 Task: Create List Brand Identity Library in Board Social Media Advertising Platforms and Tools to Workspace Bankruptcy and Restructuring Services. Create List Brand Identity Usage in Board Product Market Segmentation and Targeting to Workspace Bankruptcy and Restructuring Services. Create List Brand Identity Compliance in Board Public Relations Influencer Marketing Strategy and Execution to Workspace Bankruptcy and Restructuring Services
Action: Mouse moved to (831, 176)
Screenshot: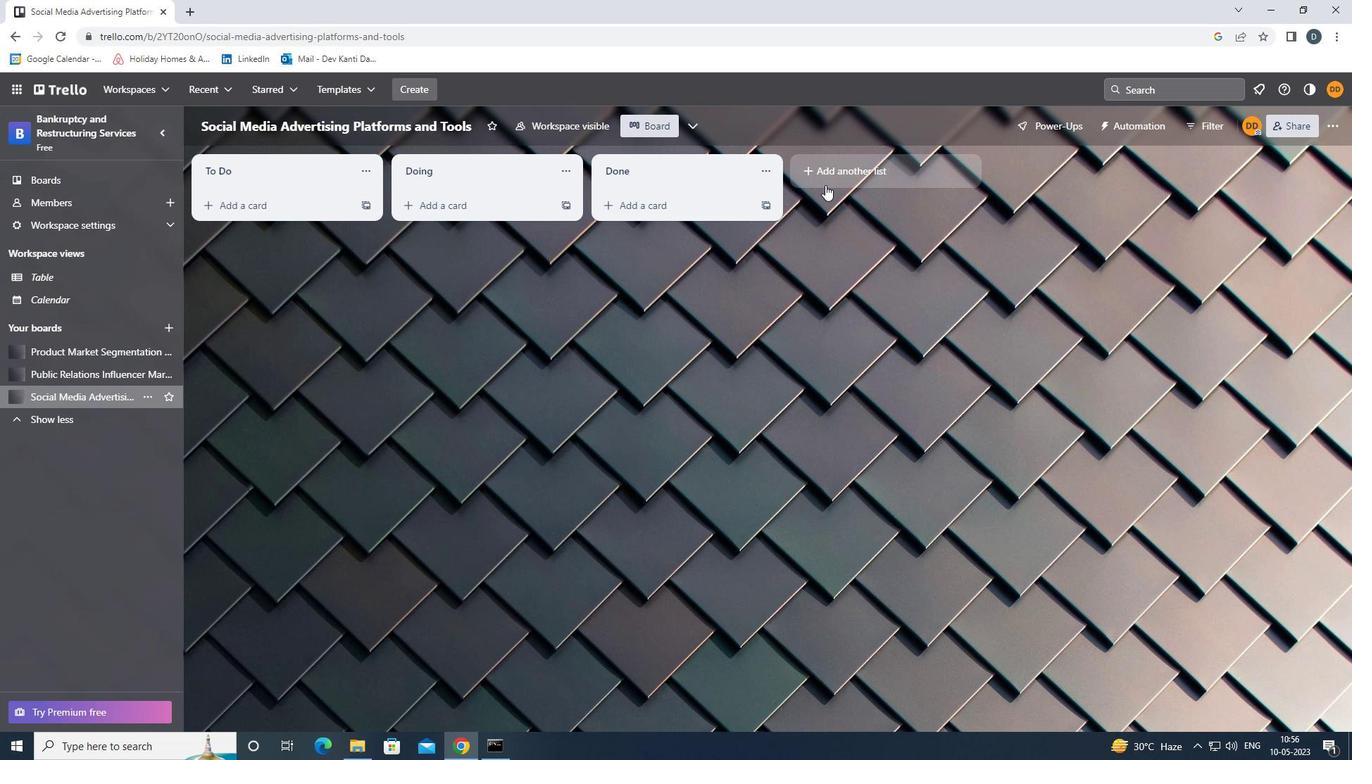 
Action: Mouse pressed left at (831, 176)
Screenshot: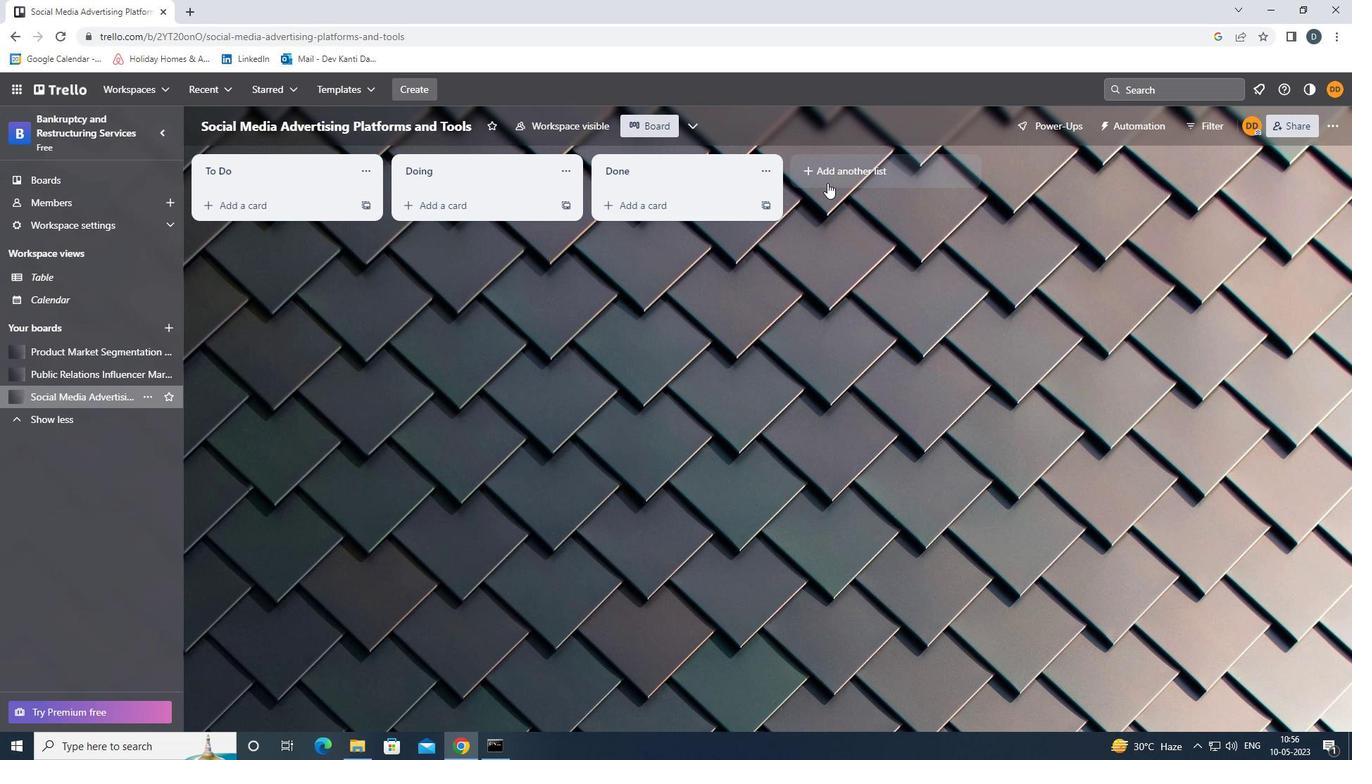 
Action: Mouse moved to (834, 176)
Screenshot: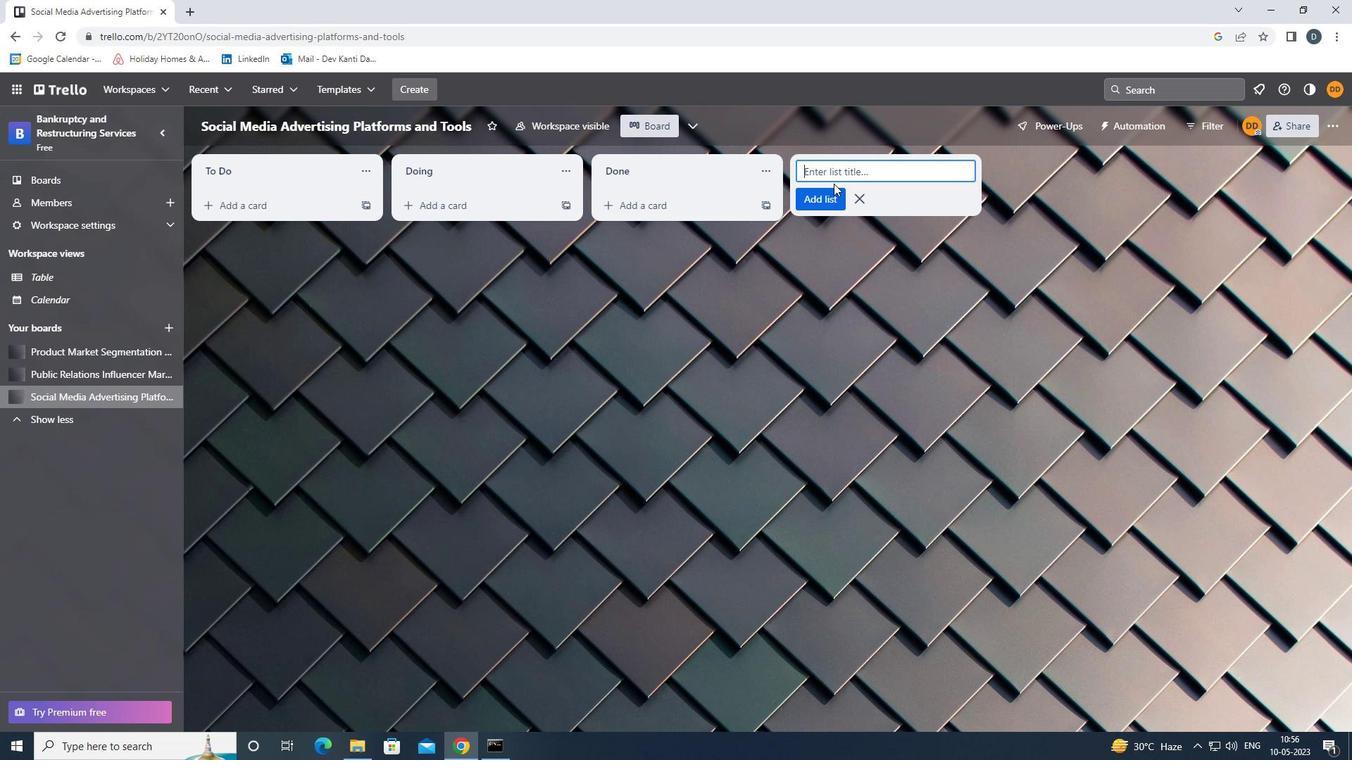 
Action: Key pressed <Key.shift><Key.shift>BRAND<Key.space><Key.shift><Key.shift><Key.shift><Key.shift><Key.shift><Key.shift>IDENTITY<Key.space><Key.shift><Key.shift><Key.shift><Key.shift><Key.shift><Key.shift><Key.shift>LIBRARY<Key.enter>
Screenshot: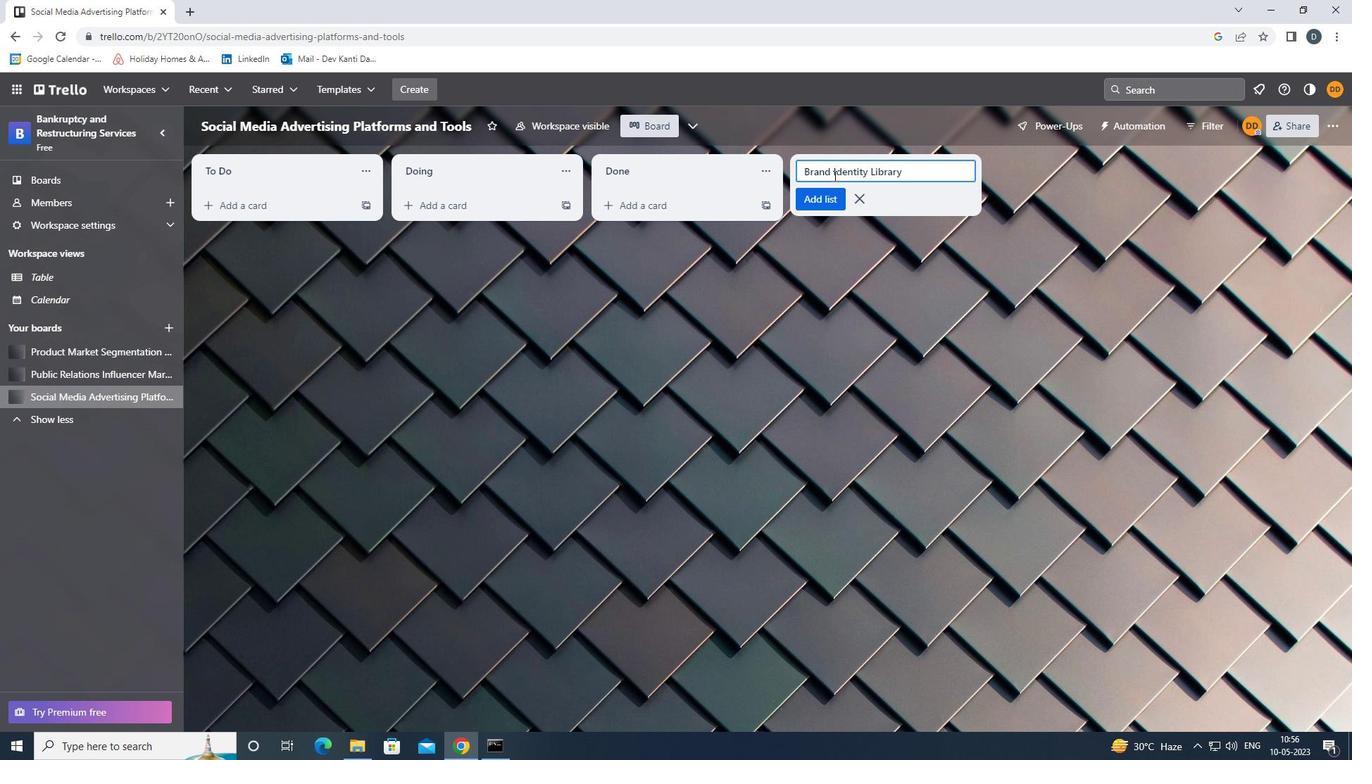 
Action: Mouse moved to (125, 356)
Screenshot: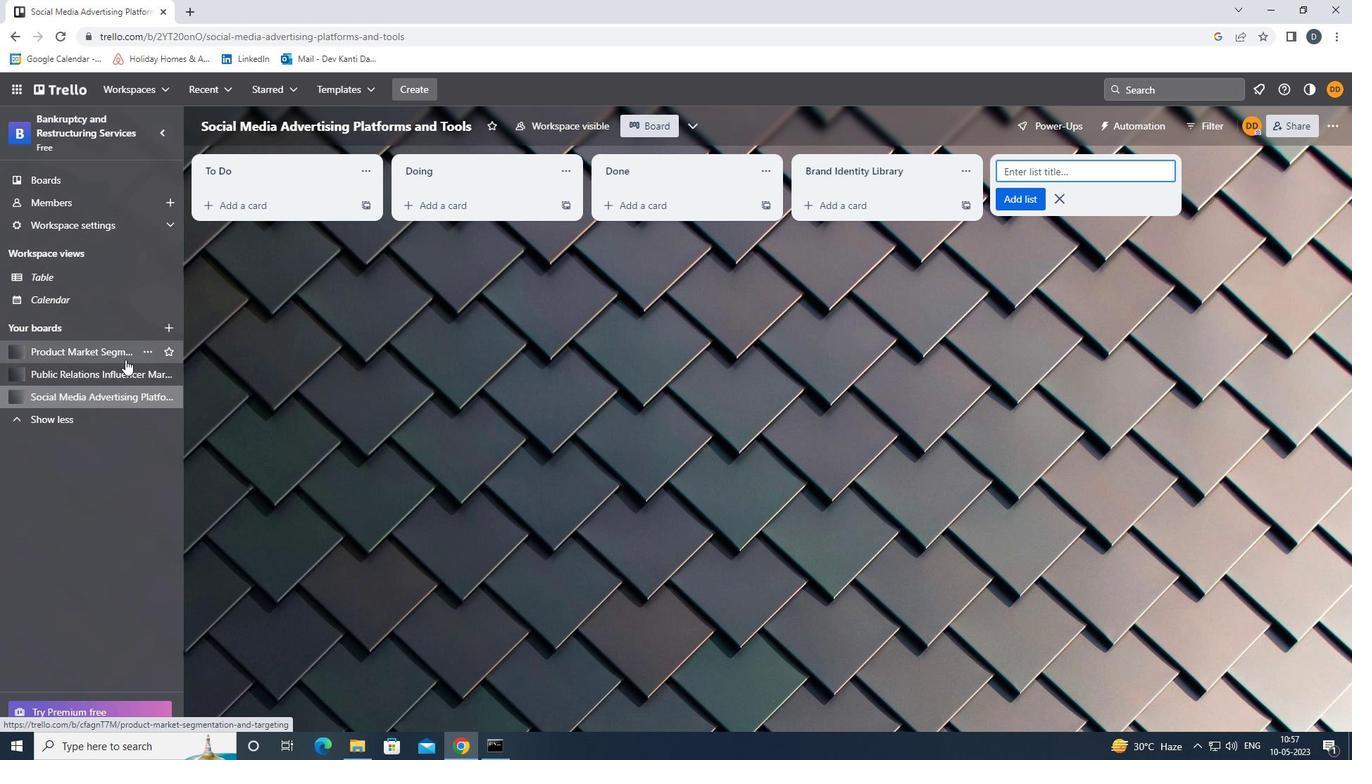 
Action: Mouse pressed left at (125, 356)
Screenshot: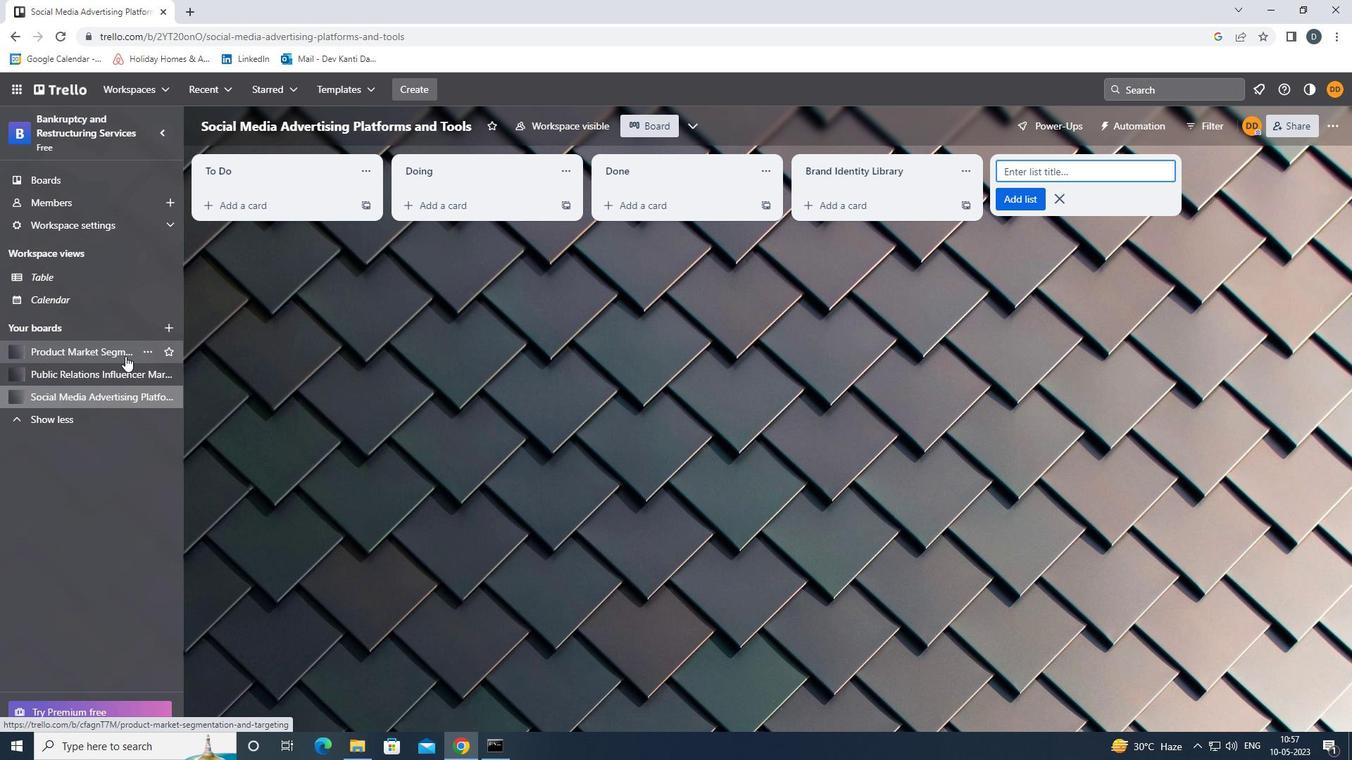 
Action: Mouse moved to (848, 182)
Screenshot: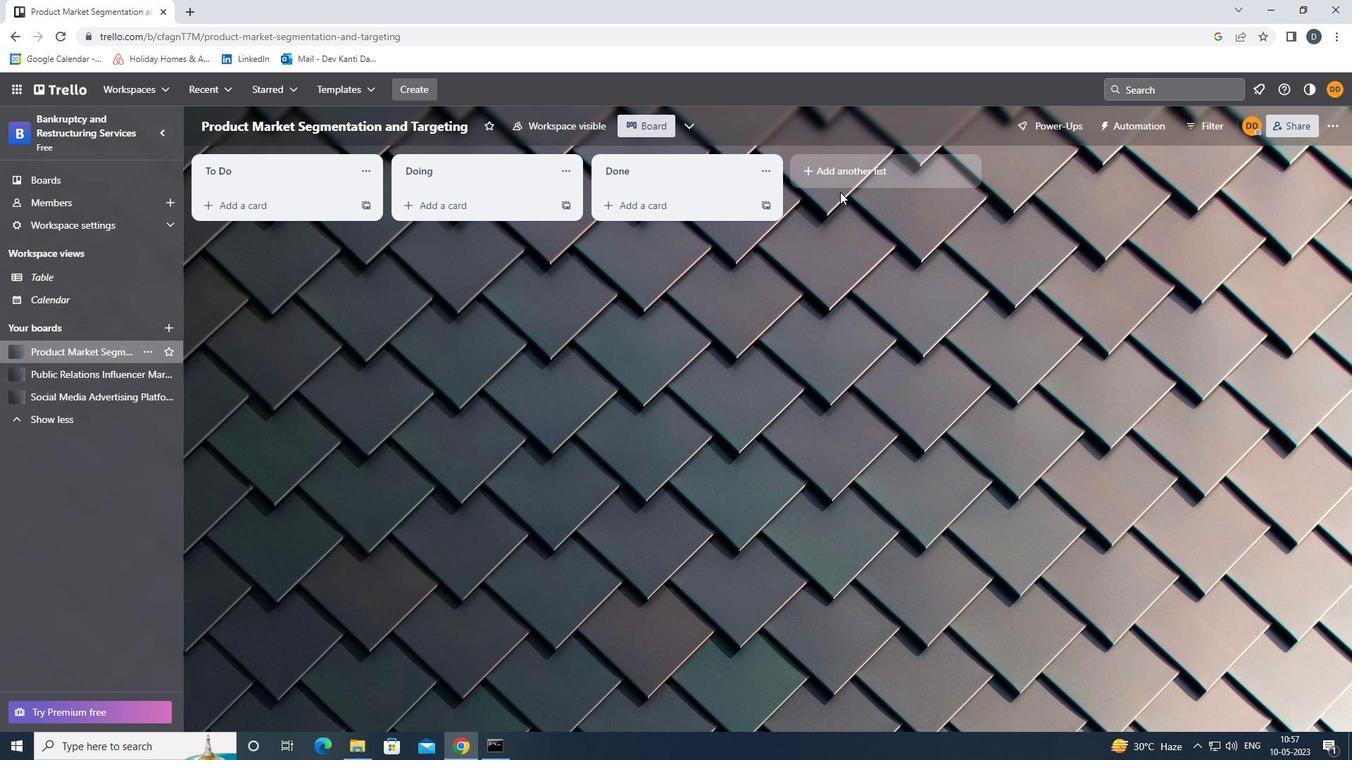 
Action: Mouse pressed left at (848, 182)
Screenshot: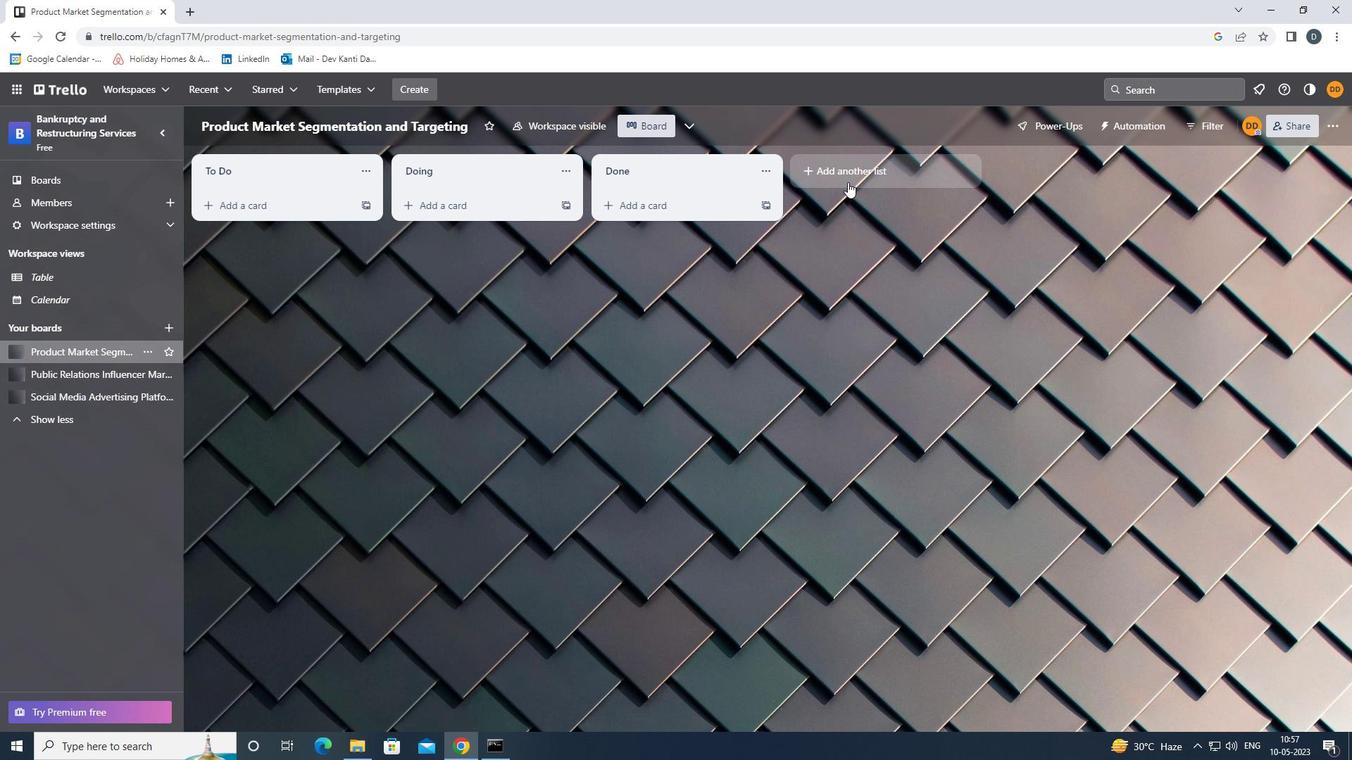 
Action: Mouse moved to (854, 173)
Screenshot: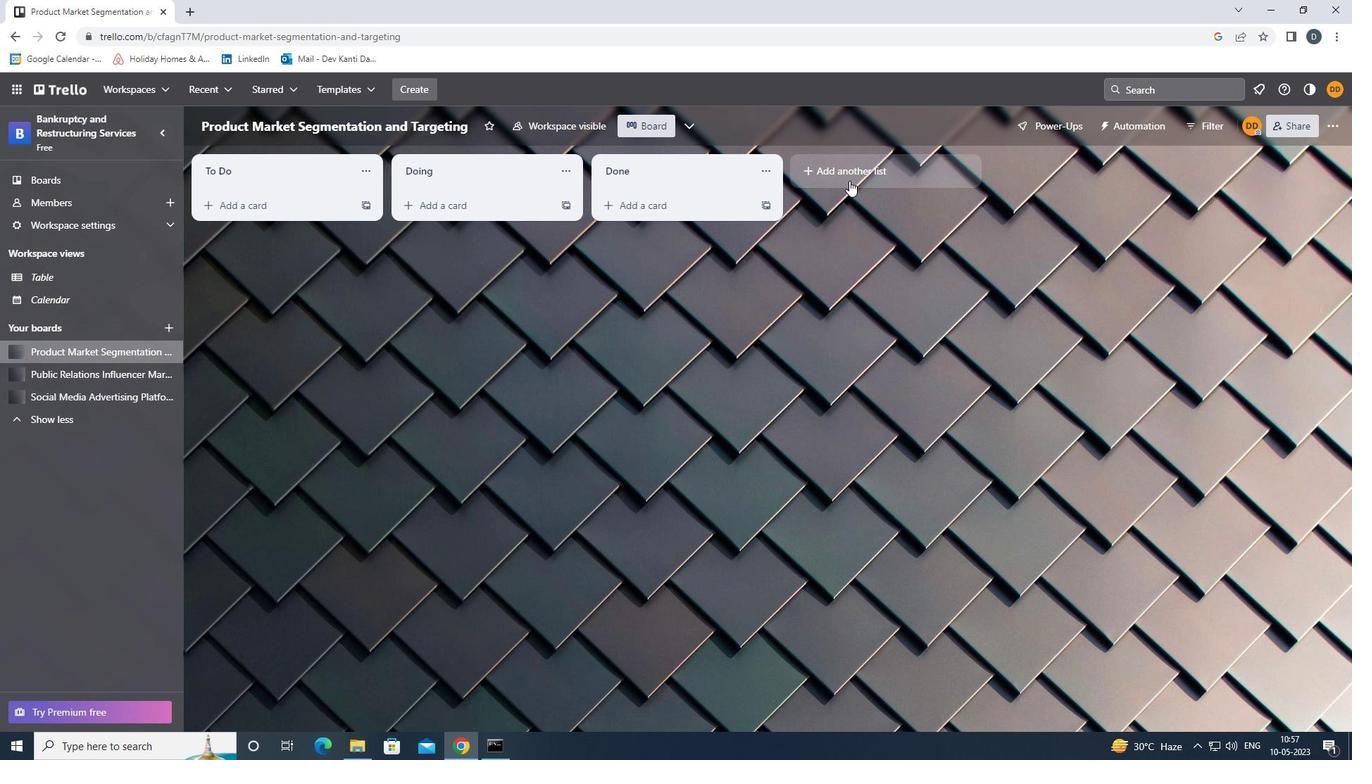 
Action: Mouse pressed left at (854, 173)
Screenshot: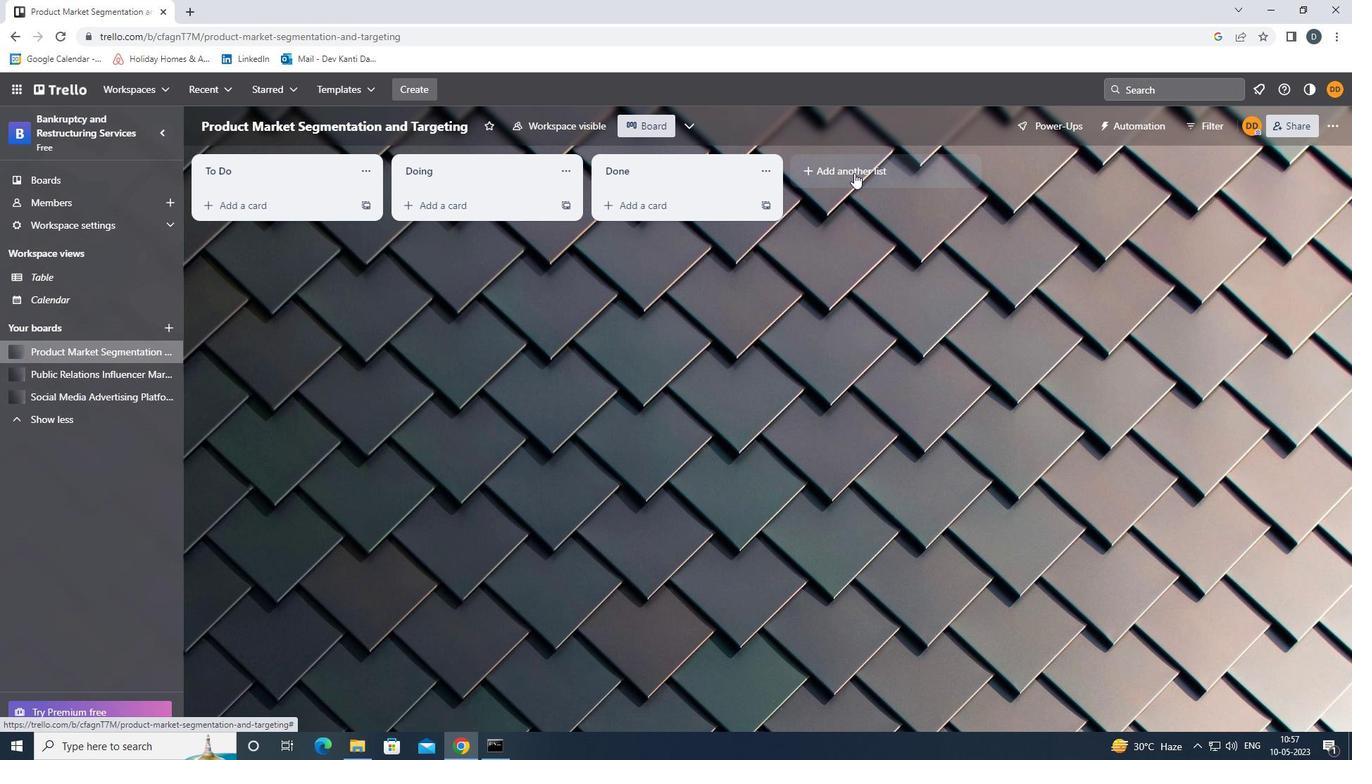 
Action: Mouse moved to (854, 173)
Screenshot: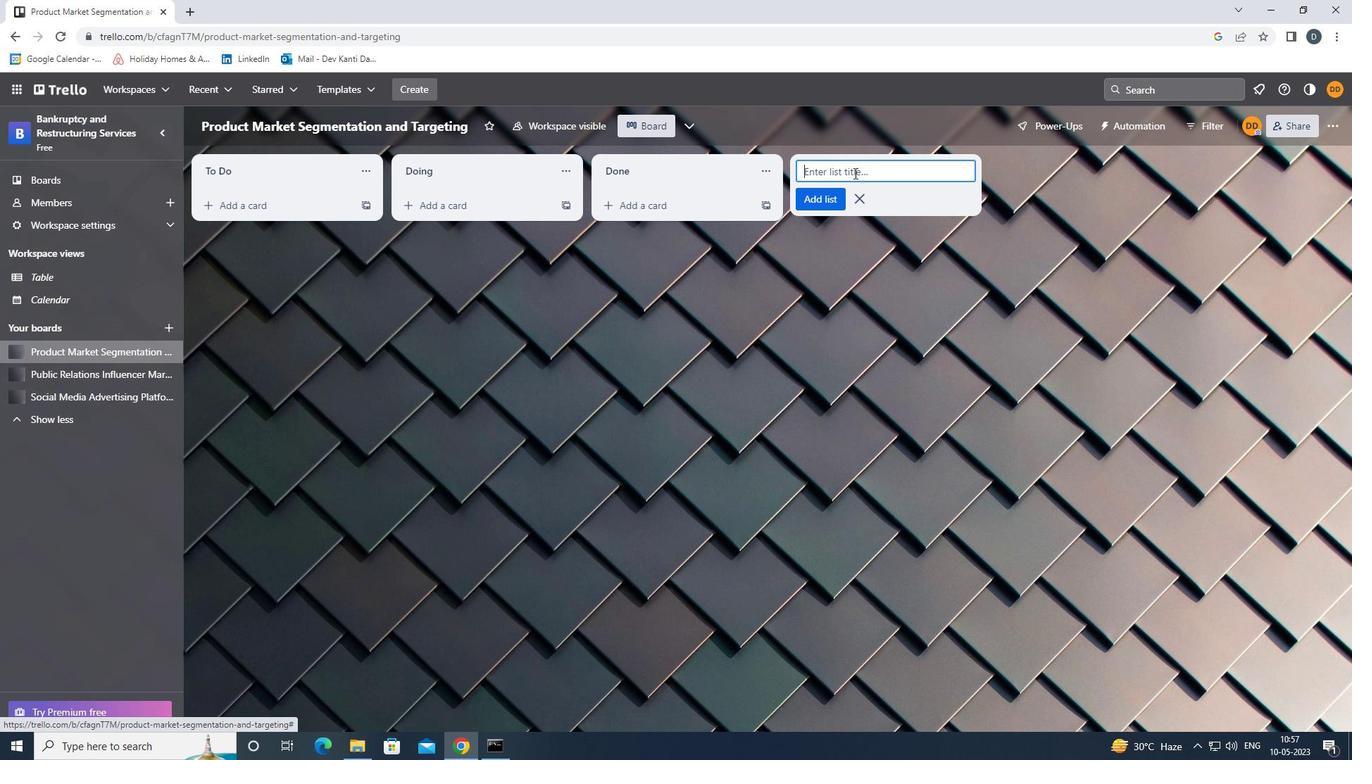 
Action: Key pressed <Key.shift>BRAND<Key.space><Key.shift><Key.shift><Key.shift><Key.shift><Key.shift>IDENTITY
Screenshot: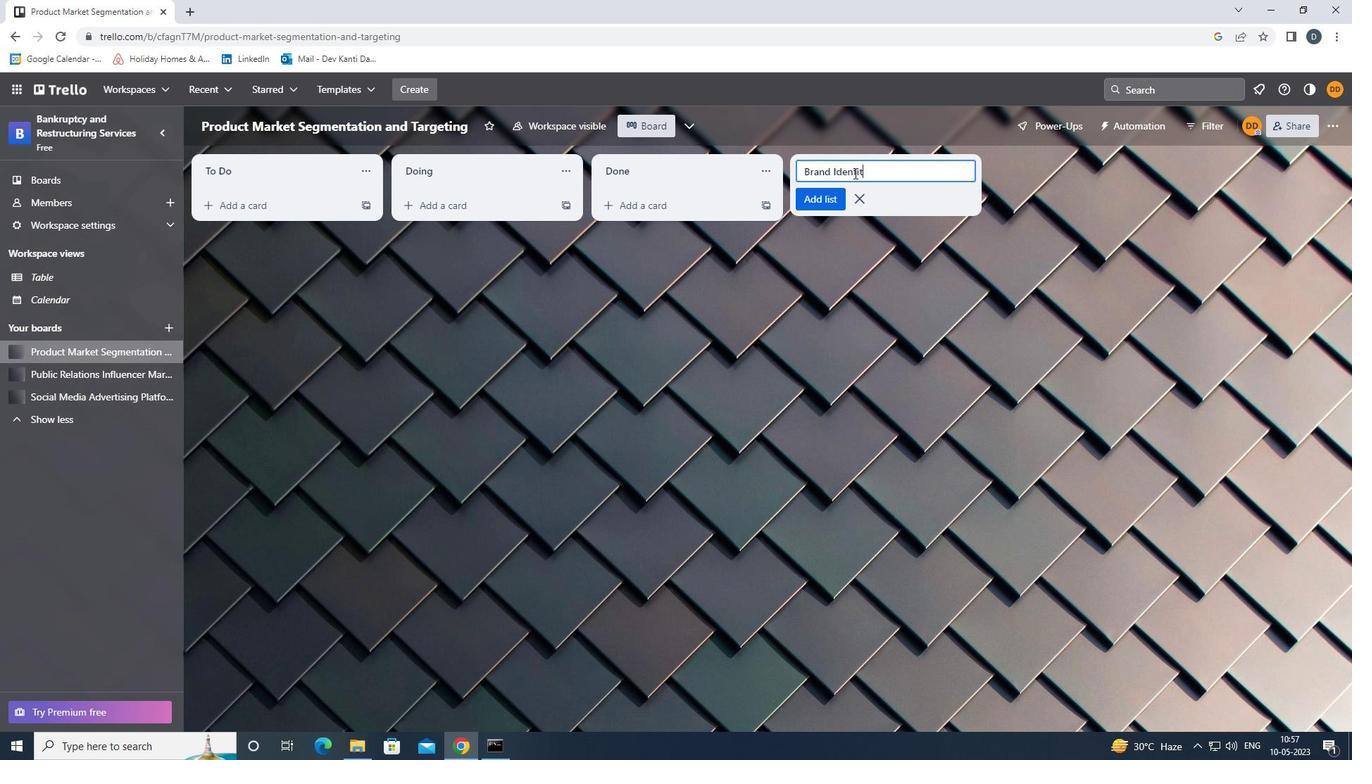 
Action: Mouse moved to (851, 173)
Screenshot: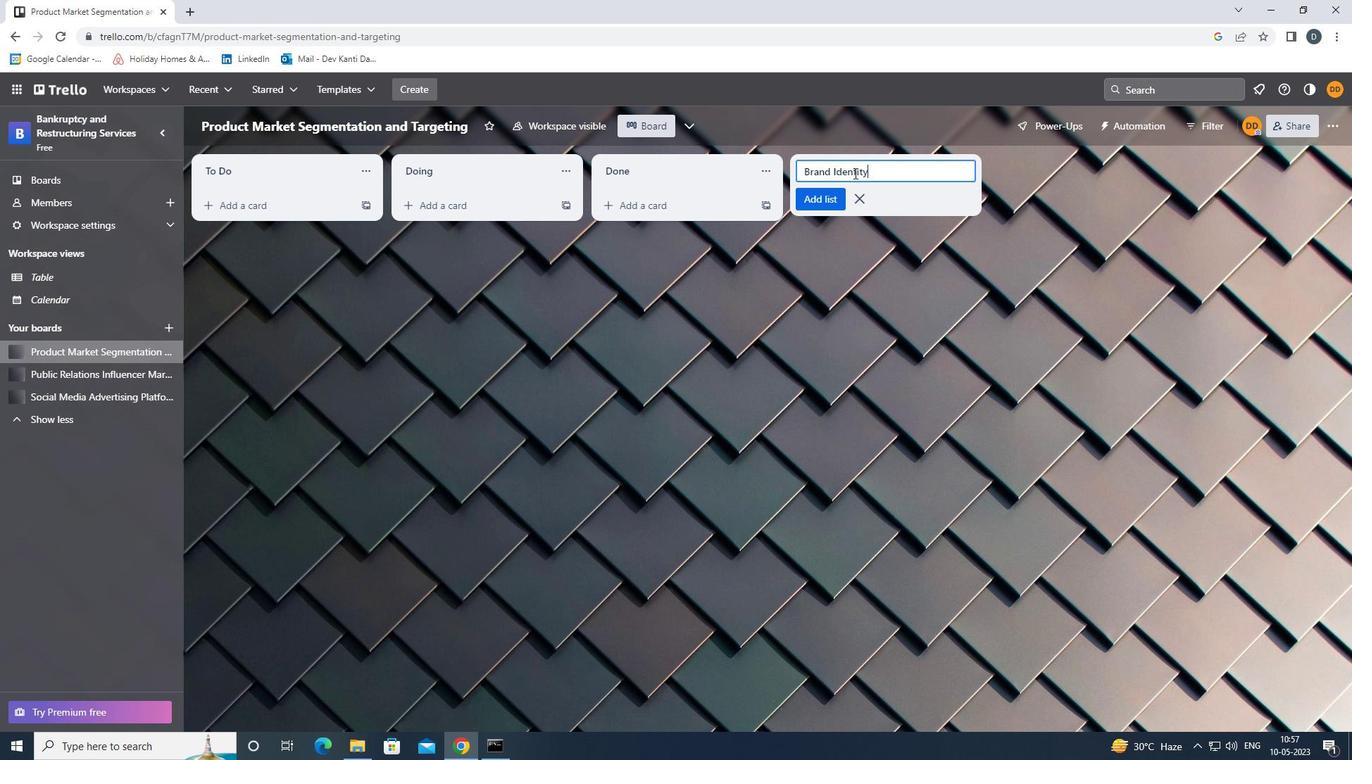 
Action: Key pressed <Key.space><Key.shift><Key.shift><Key.shift><Key.shift>USAGE<Key.enter>
Screenshot: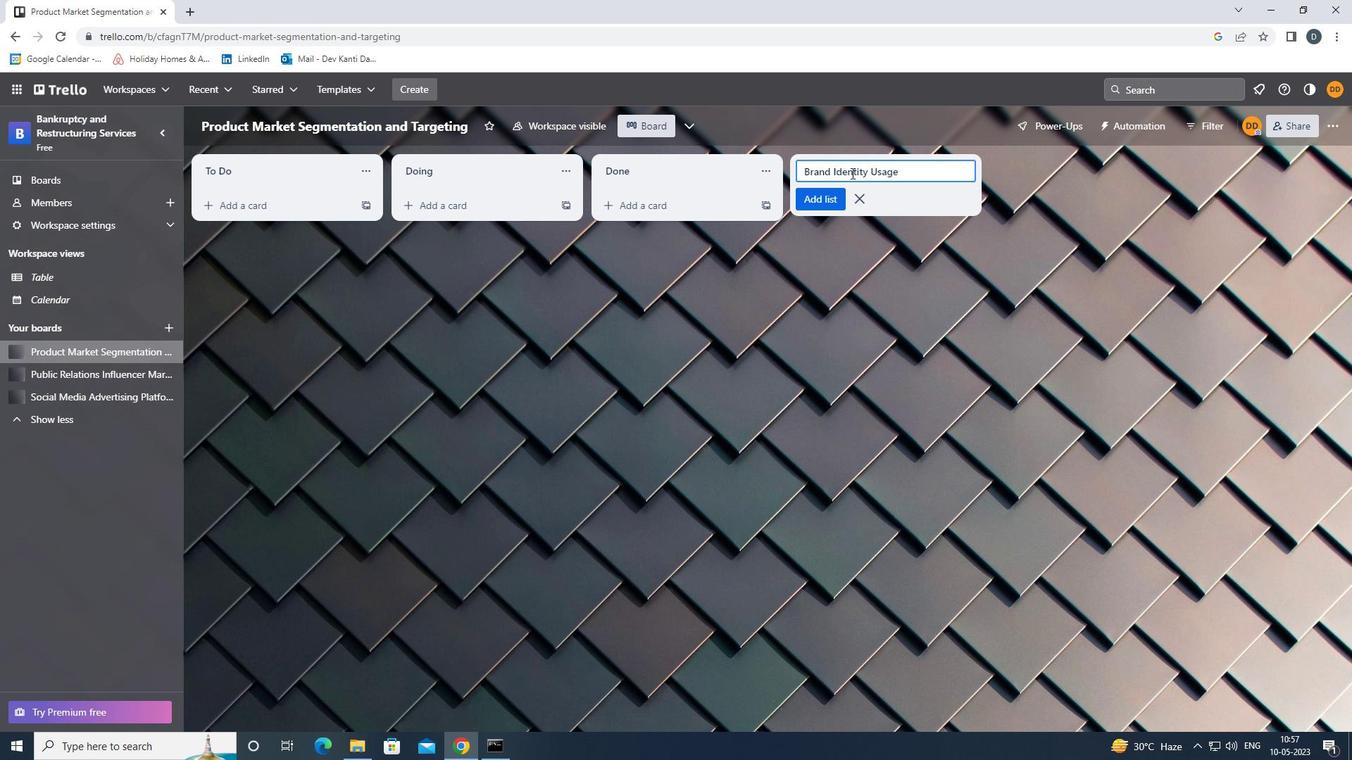 
Action: Mouse moved to (109, 371)
Screenshot: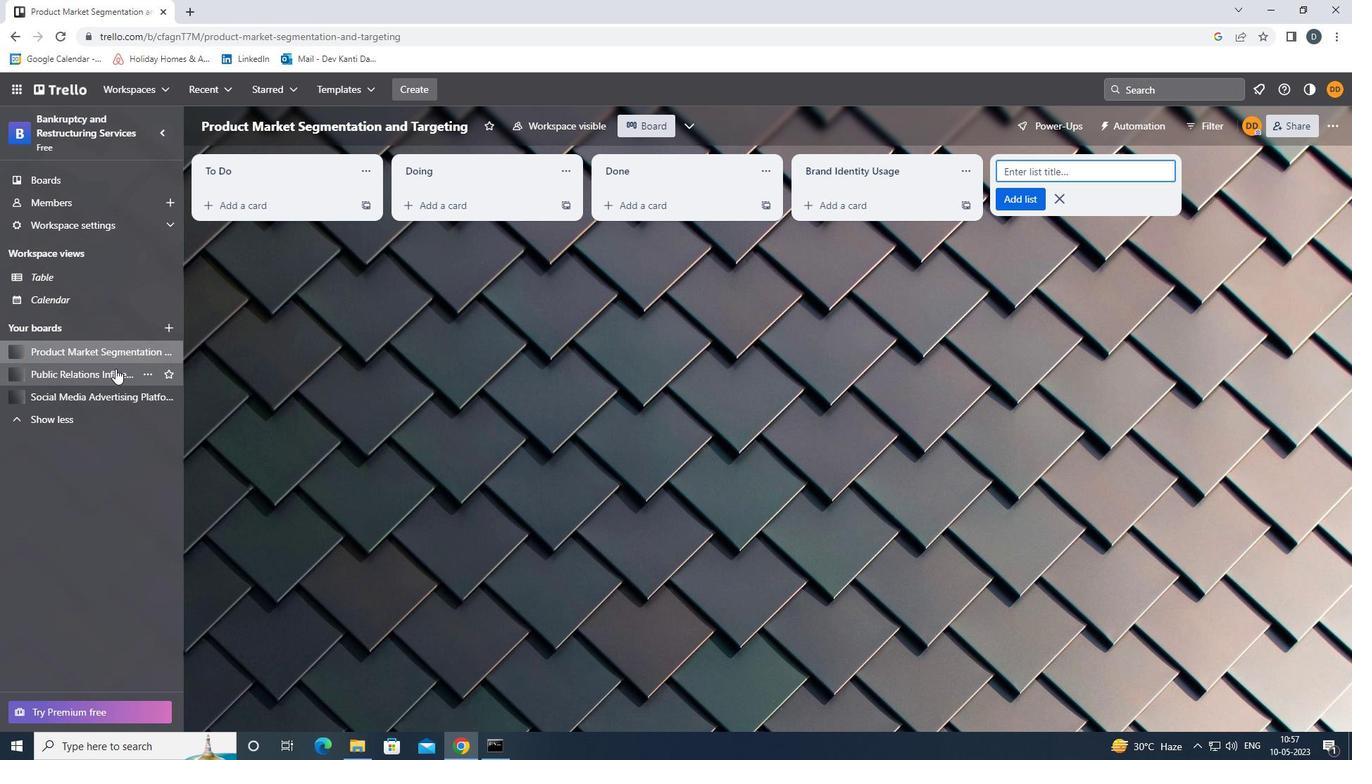 
Action: Mouse pressed left at (109, 371)
Screenshot: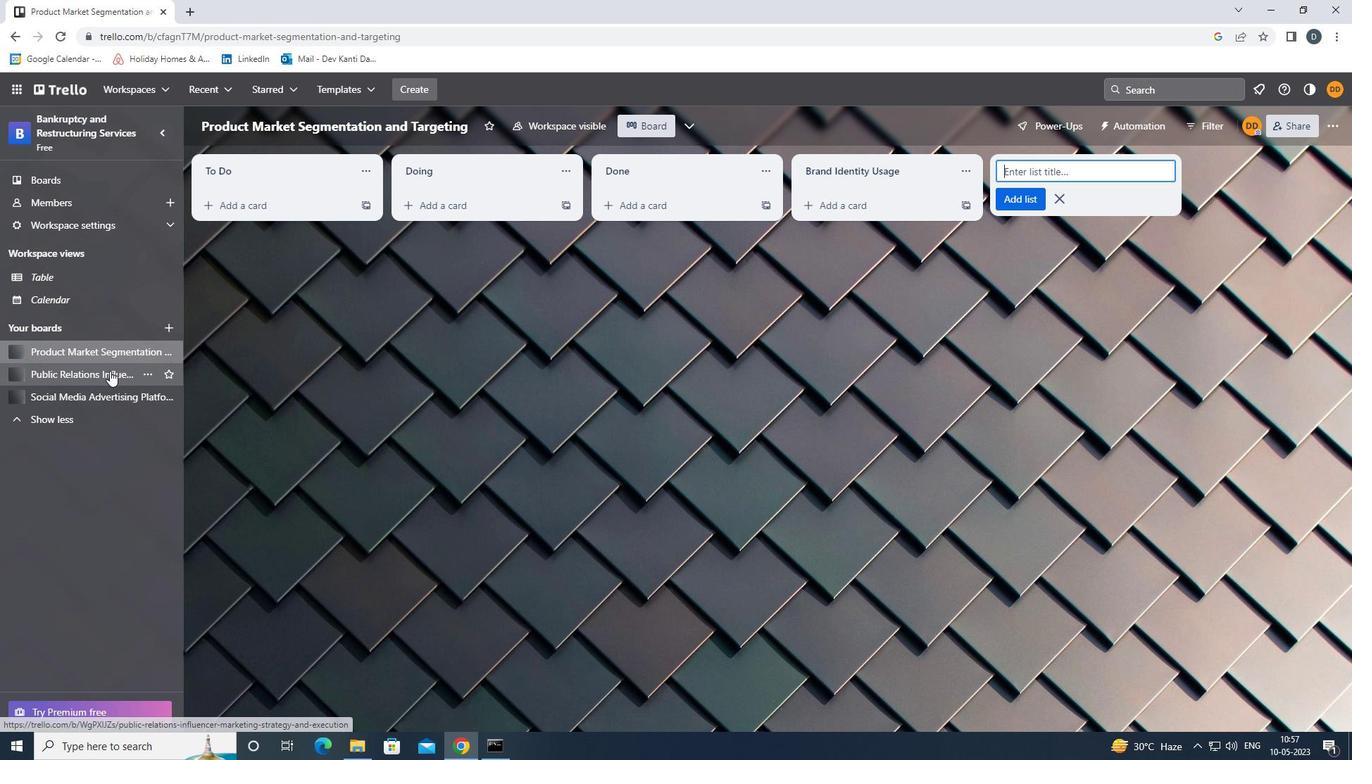 
Action: Mouse moved to (862, 173)
Screenshot: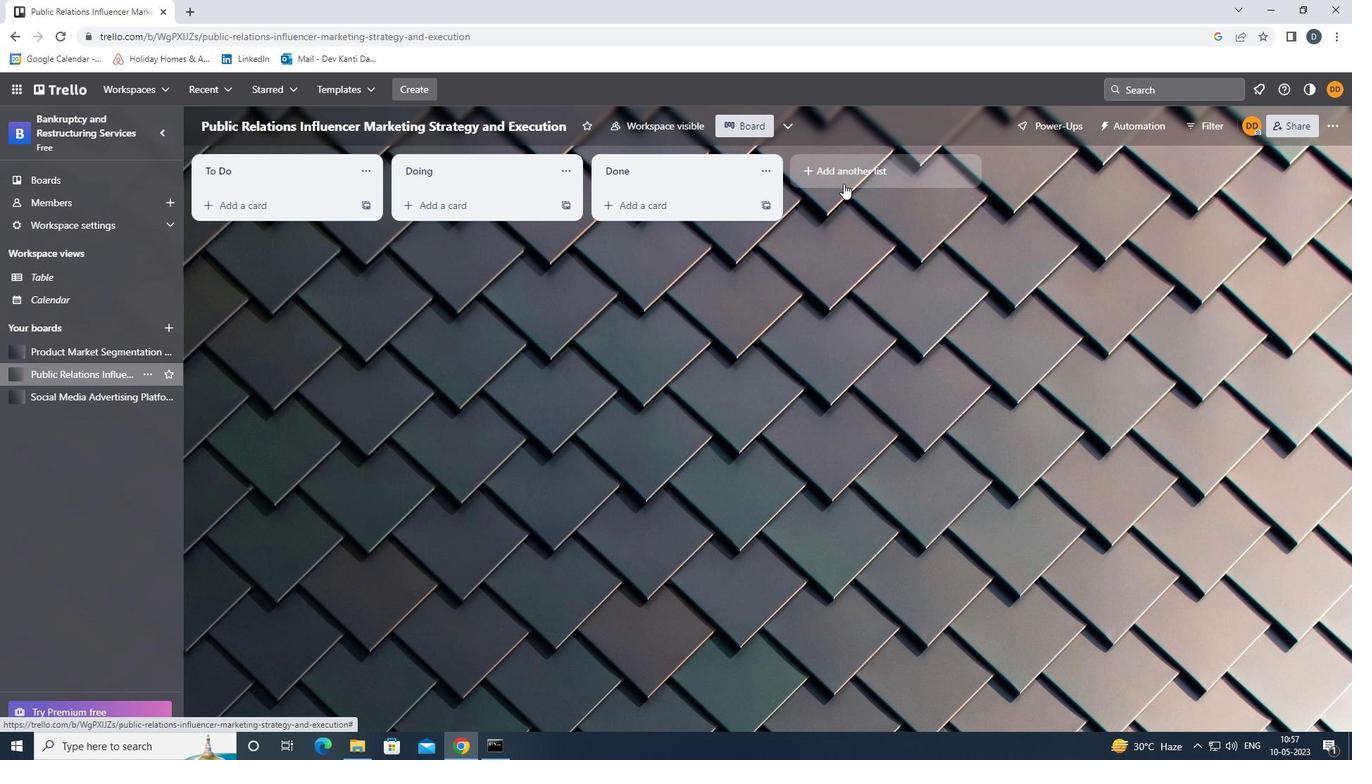 
Action: Mouse pressed left at (862, 173)
Screenshot: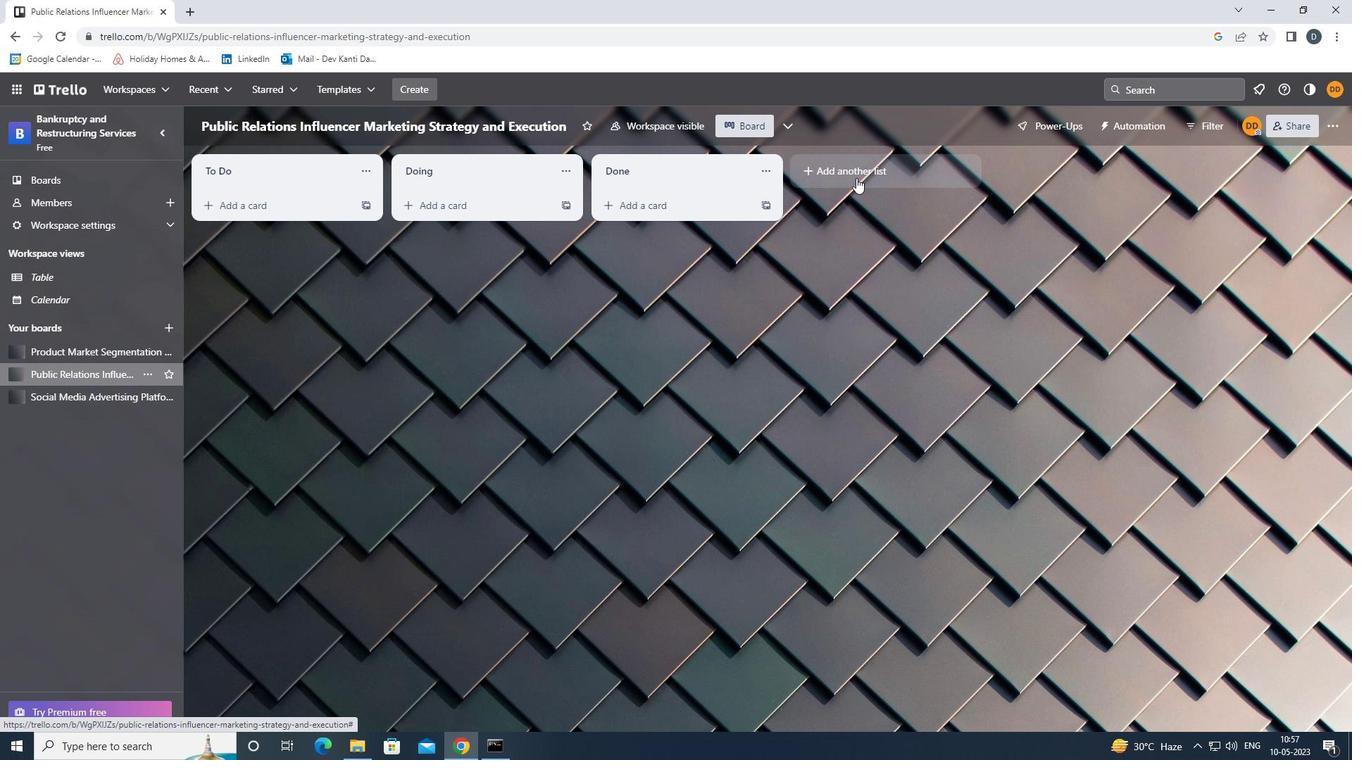 
Action: Mouse moved to (861, 178)
Screenshot: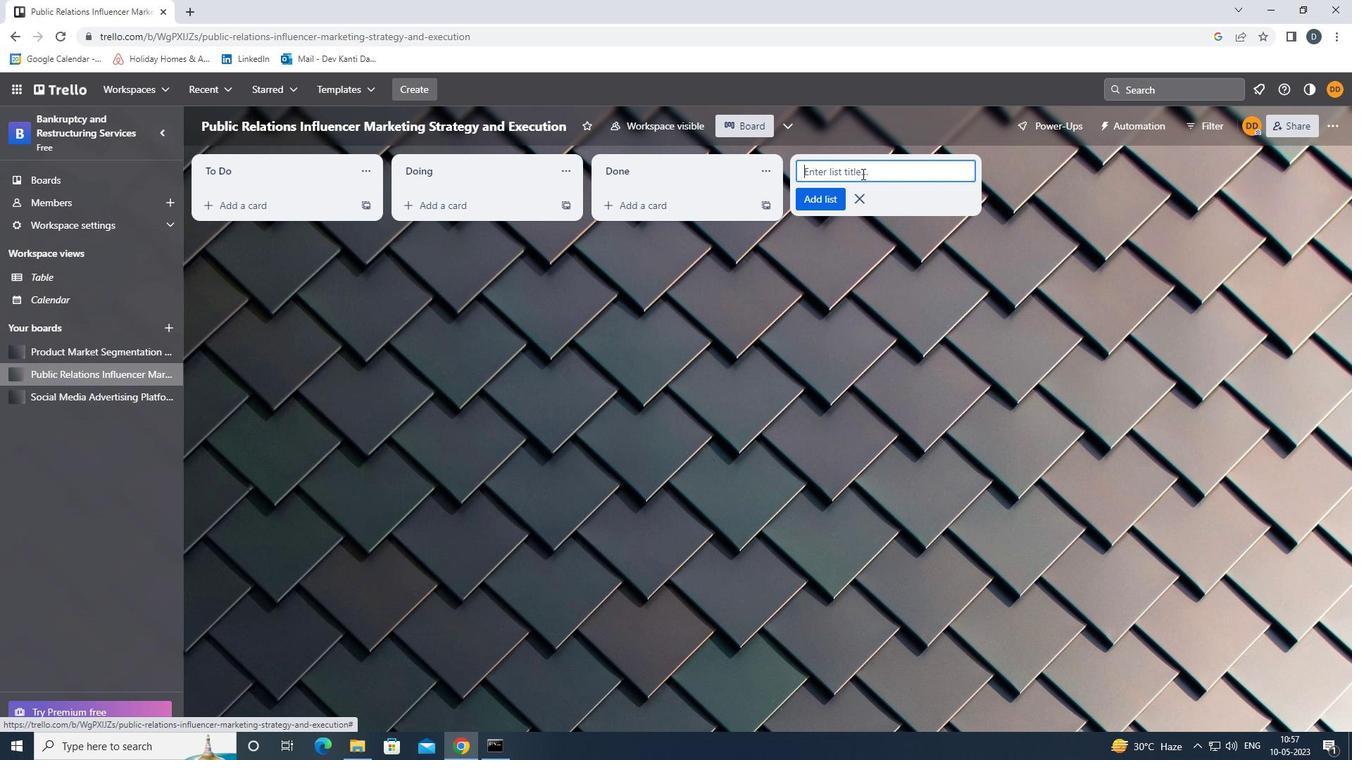 
Action: Key pressed <Key.shift><Key.shift><Key.shift><Key.shift><Key.shift><Key.shift><Key.shift><Key.shift>BRAND<Key.space><Key.shift>IDENTITY<Key.space><Key.shift><Key.shift><Key.shift>COMLIANCE
Screenshot: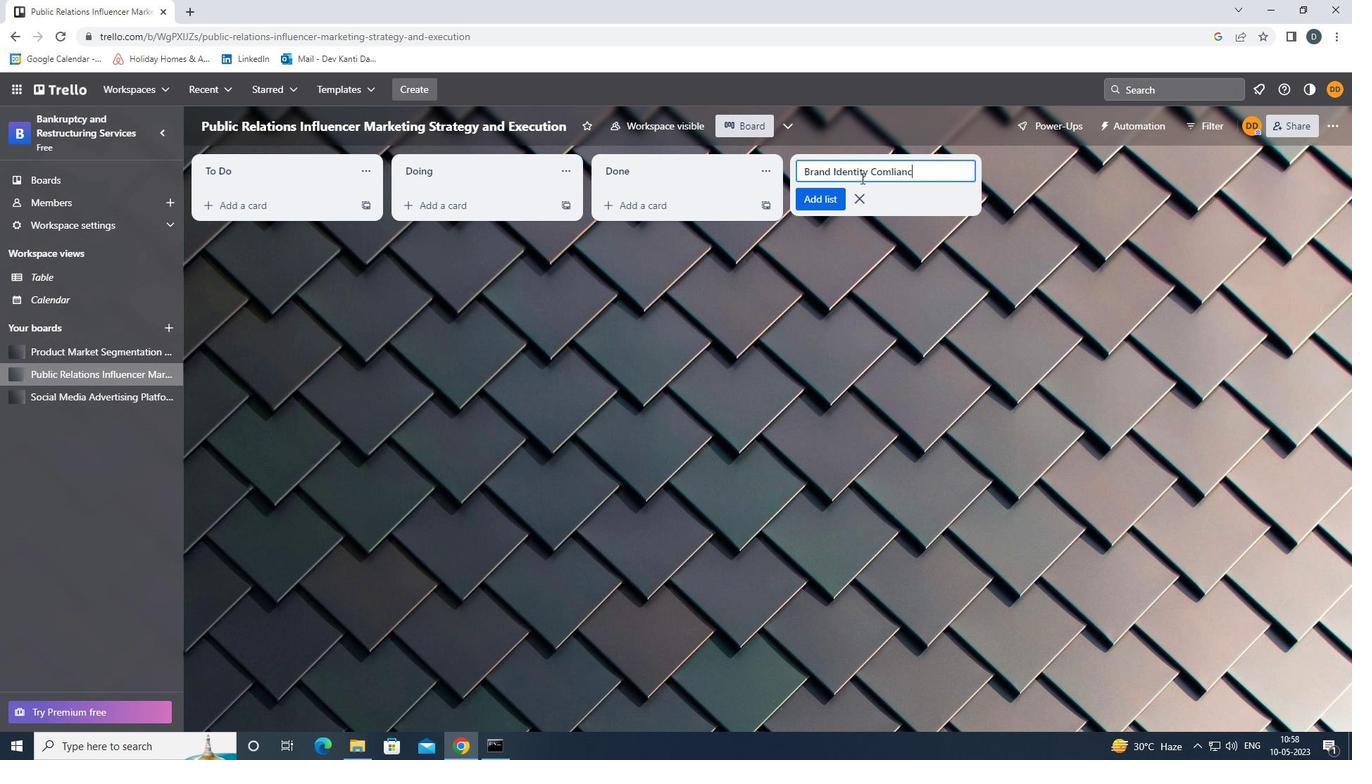 
Action: Mouse moved to (815, 165)
Screenshot: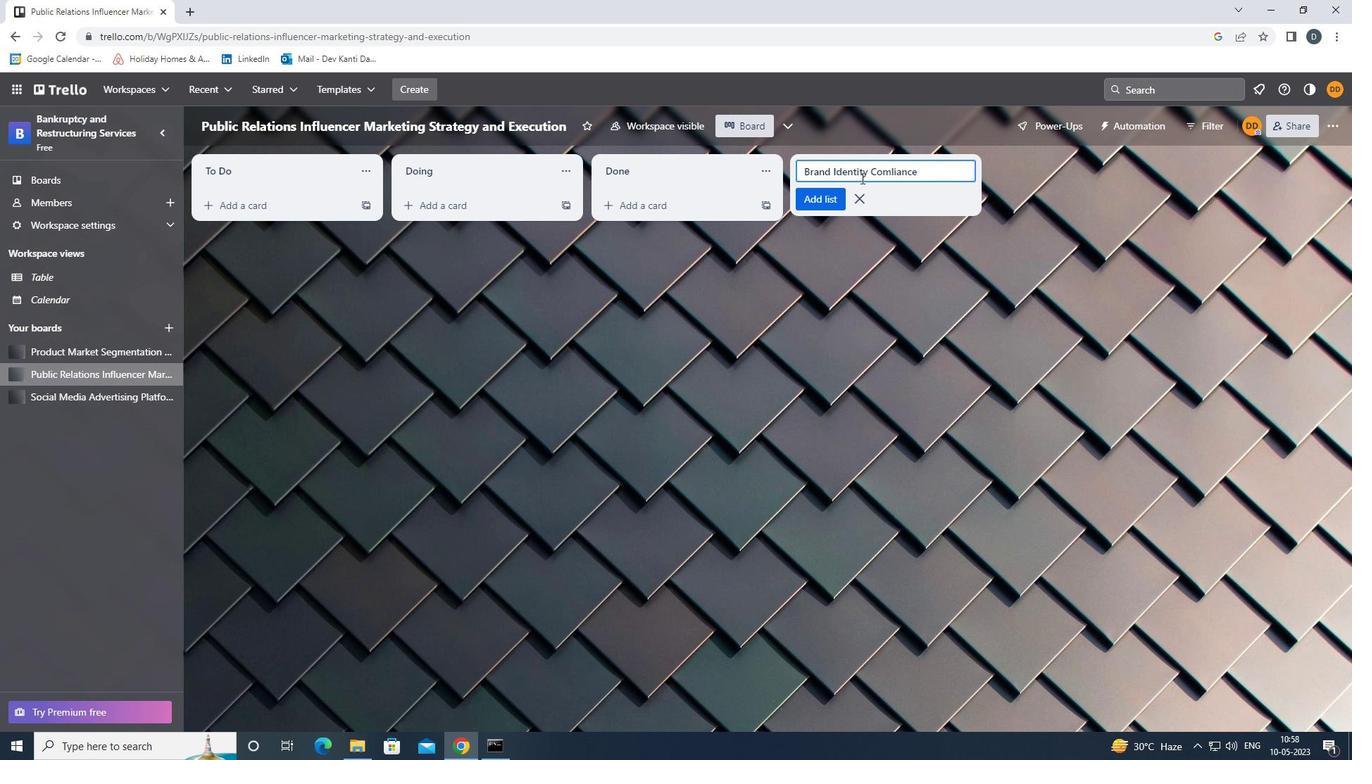 
Action: Key pressed <Key.enter>
Screenshot: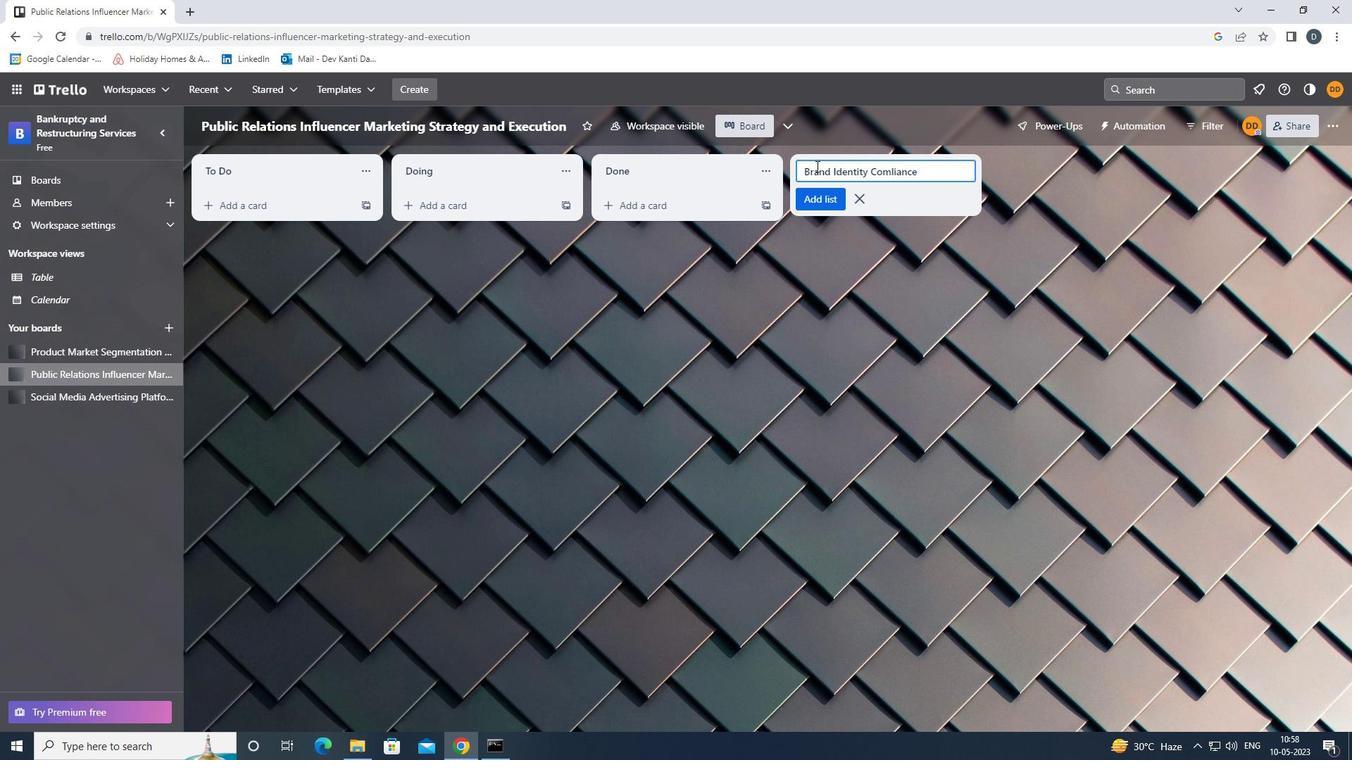 
Action: Mouse moved to (785, 253)
Screenshot: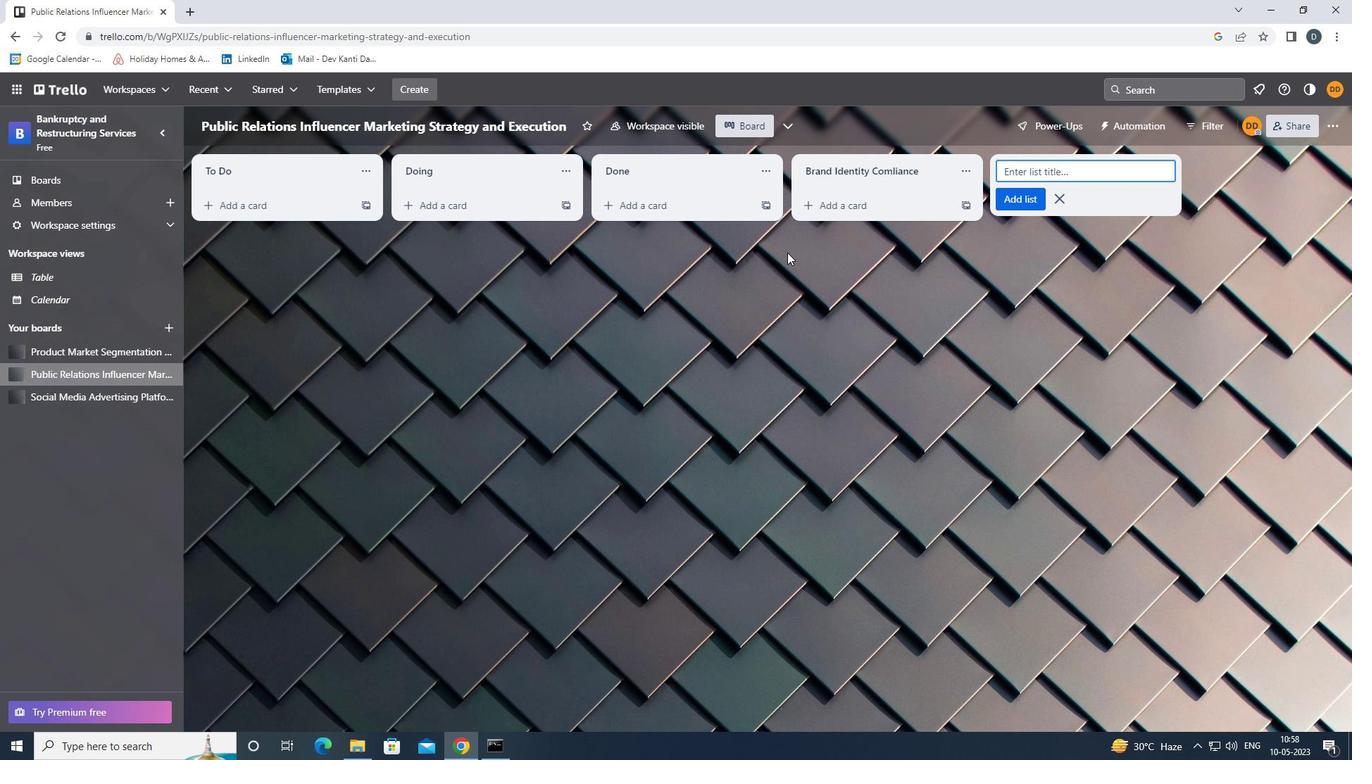 
